 Task: Create List Invoices in Board Employee Benefits to Workspace Front-end Development. Create List Receipts in Board Employee Benefits Optimization to Workspace Front-end Development. Create List Payments in Board Employee Wellness and Mental Health Programs to Workspace Front-end Development
Action: Mouse moved to (69, 301)
Screenshot: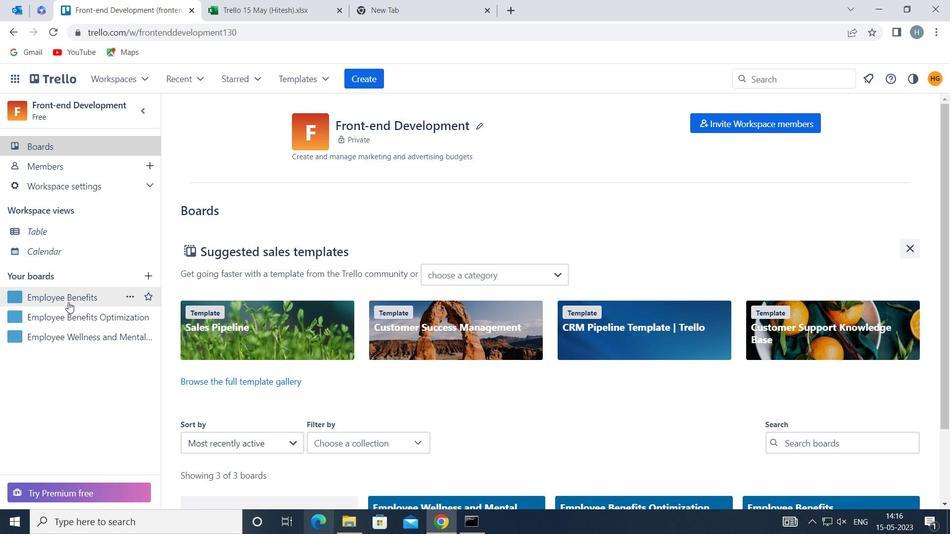 
Action: Mouse pressed left at (69, 301)
Screenshot: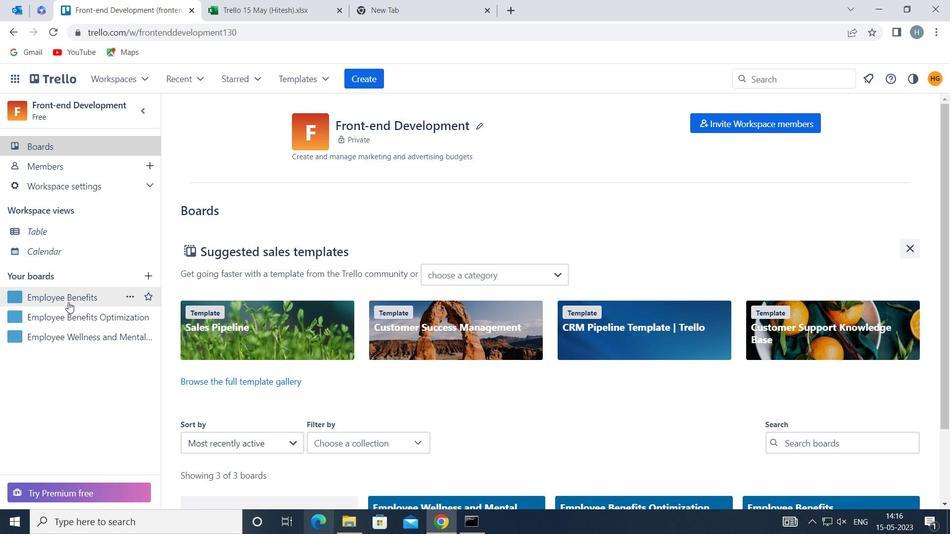 
Action: Mouse moved to (399, 147)
Screenshot: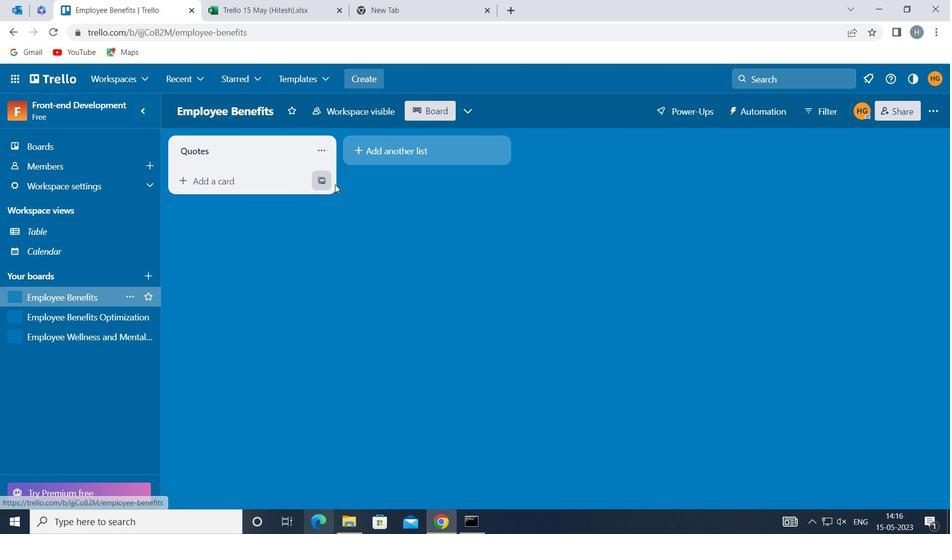 
Action: Mouse pressed left at (399, 147)
Screenshot: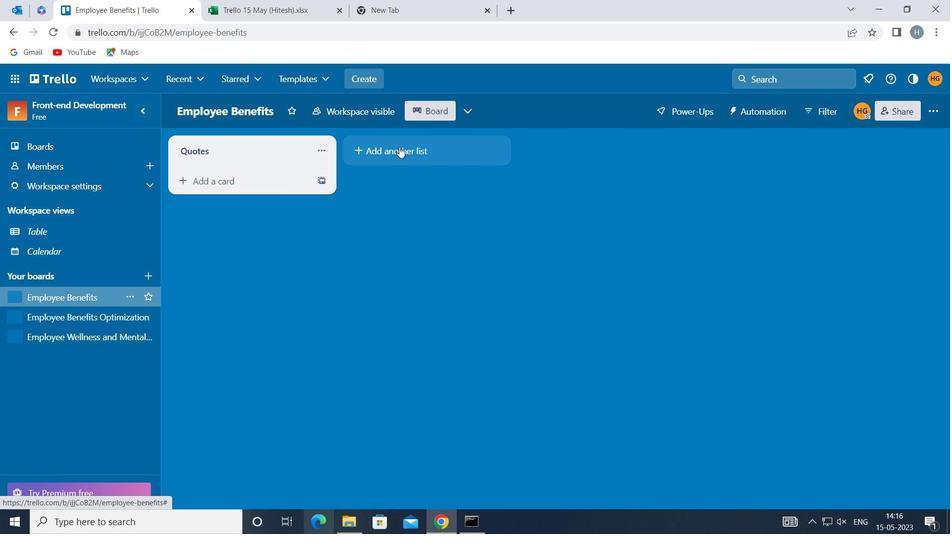 
Action: Key pressed <Key.shift>INVOICES
Screenshot: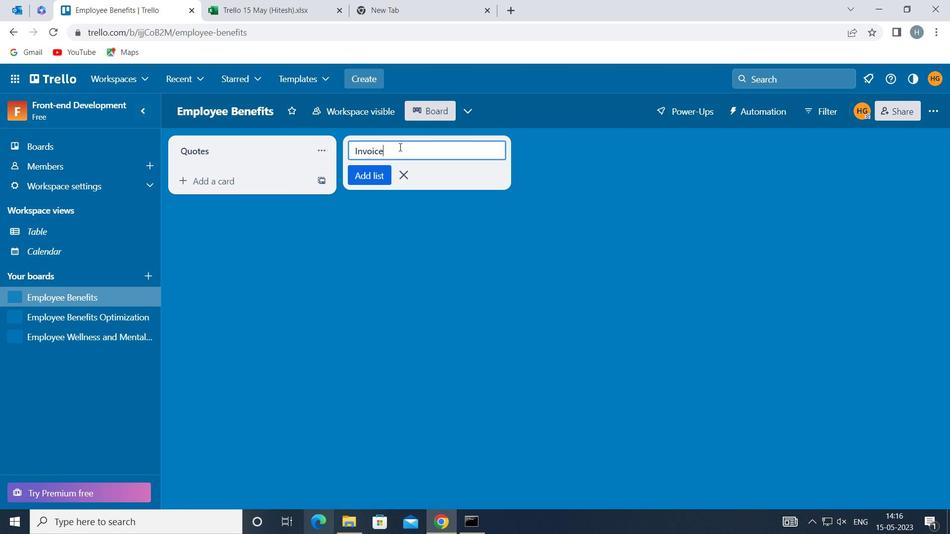 
Action: Mouse moved to (376, 172)
Screenshot: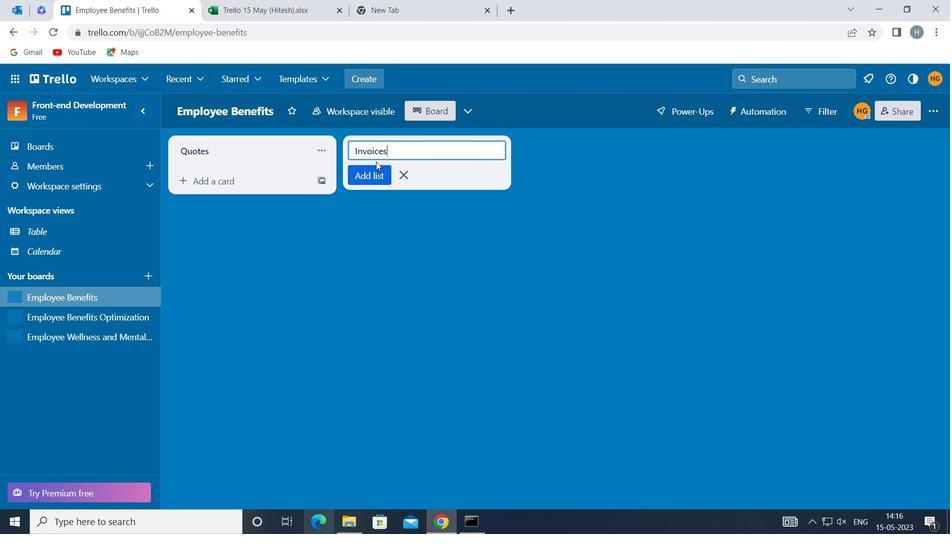 
Action: Mouse pressed left at (376, 172)
Screenshot: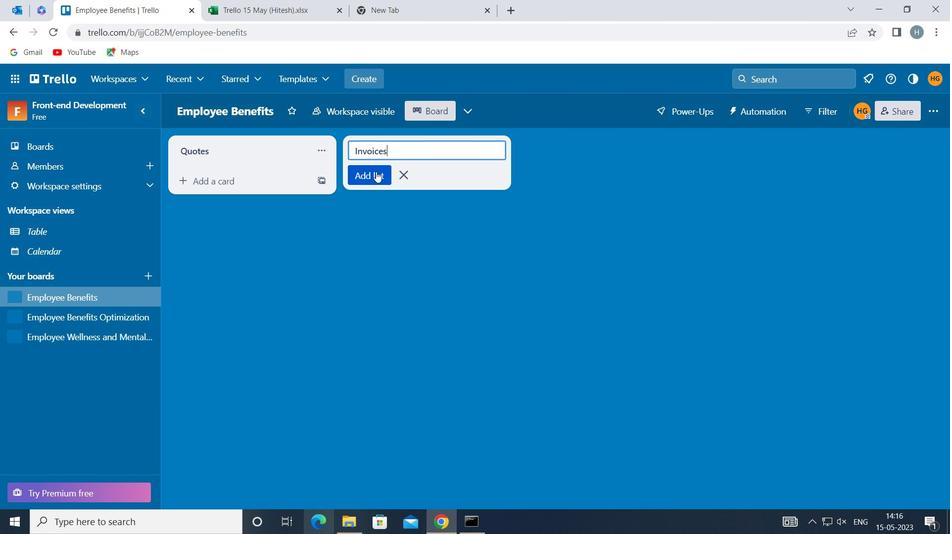 
Action: Mouse moved to (354, 274)
Screenshot: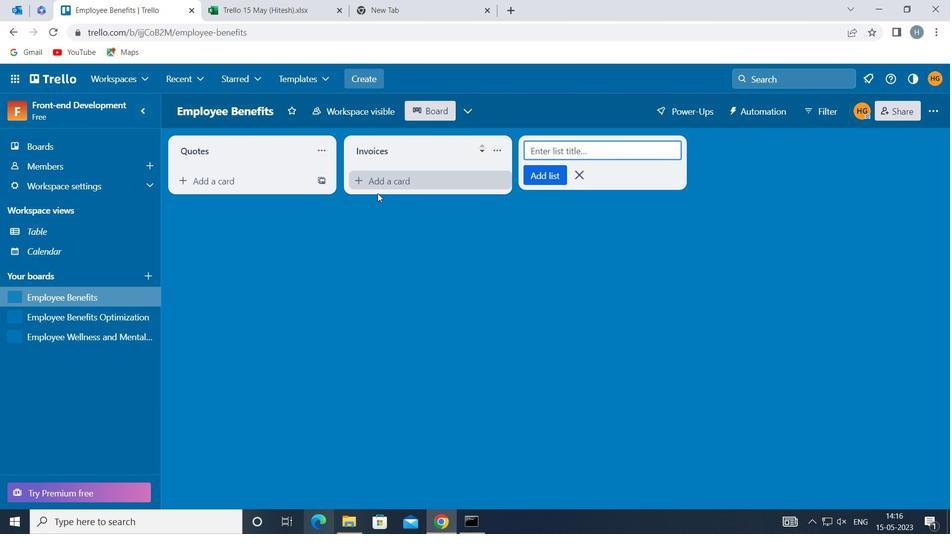 
Action: Mouse pressed left at (354, 274)
Screenshot: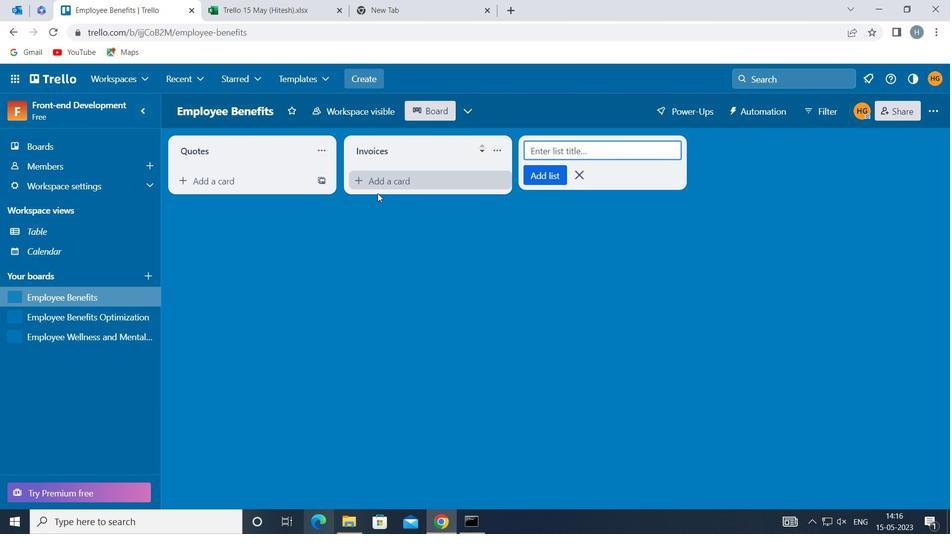 
Action: Mouse moved to (78, 319)
Screenshot: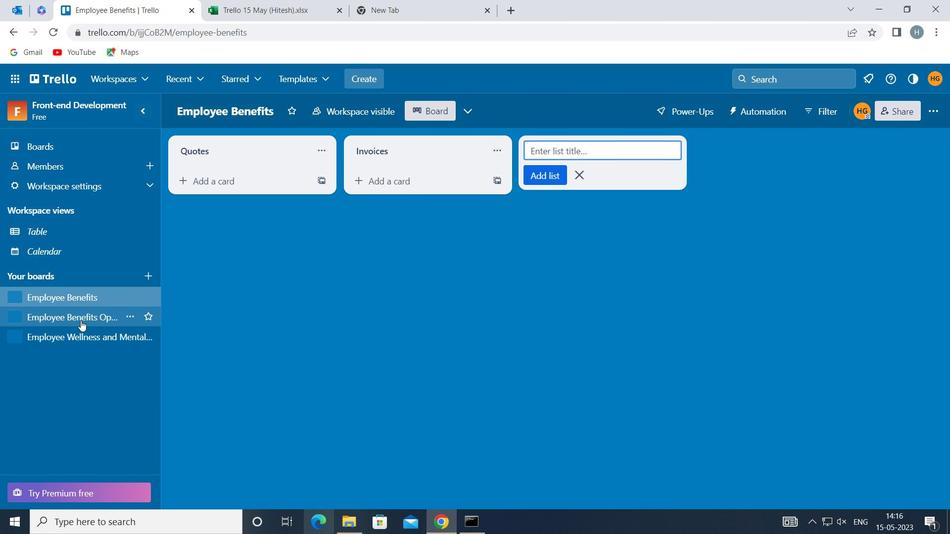 
Action: Mouse pressed left at (78, 319)
Screenshot: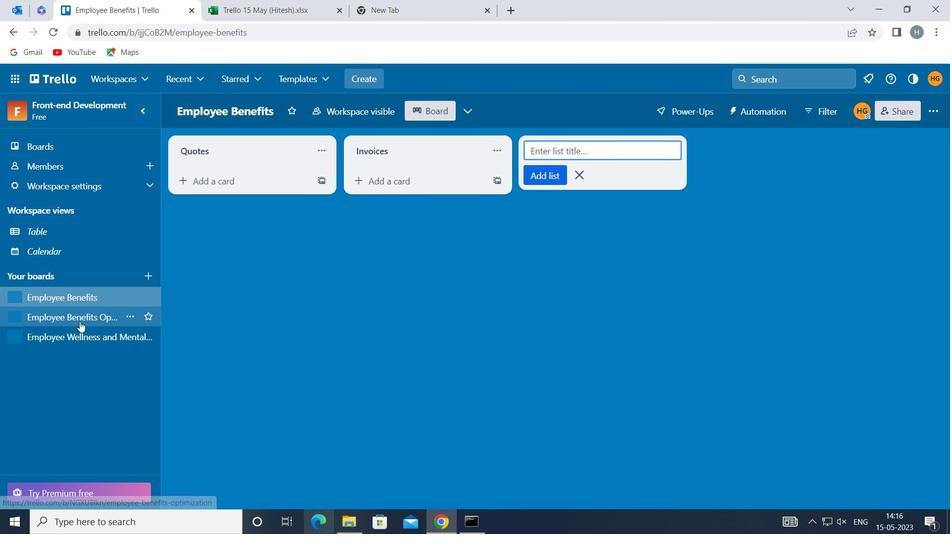 
Action: Mouse moved to (410, 150)
Screenshot: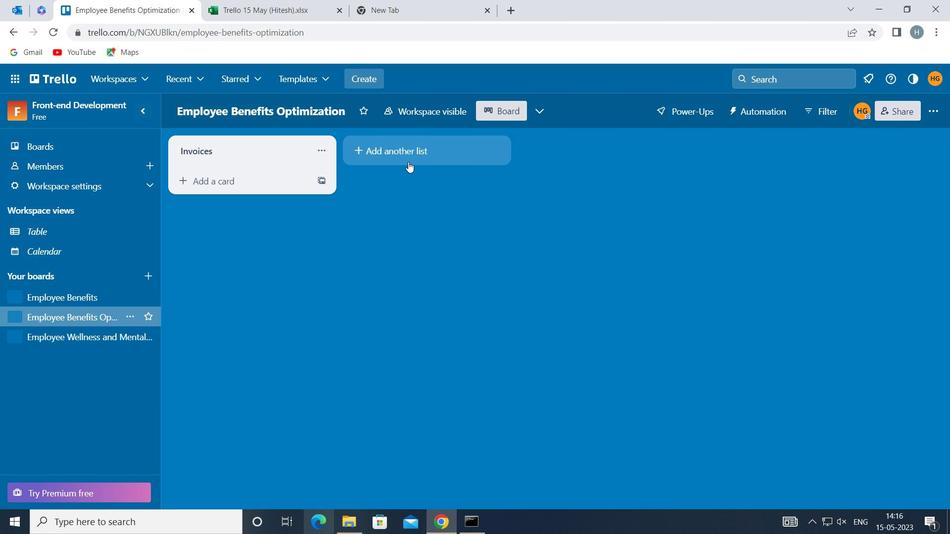 
Action: Mouse pressed left at (410, 150)
Screenshot: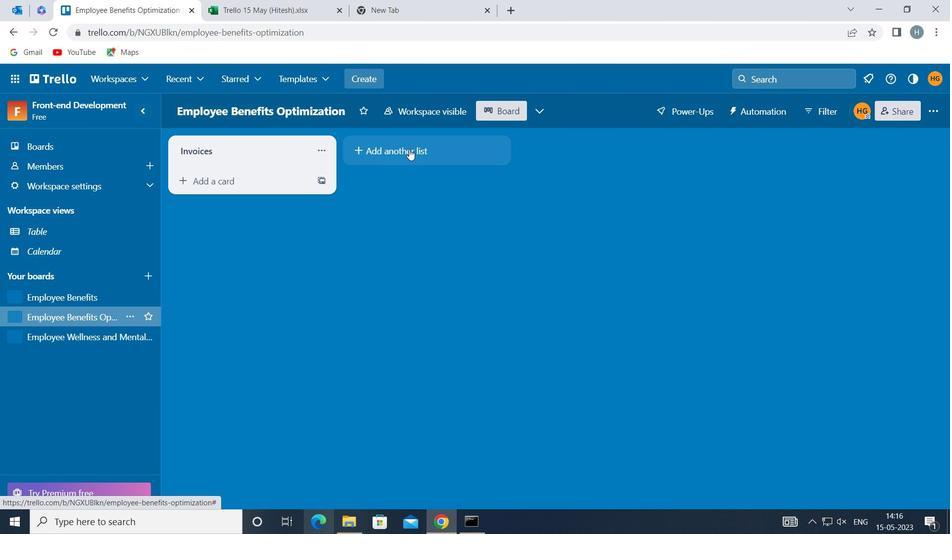 
Action: Key pressed <Key.shift>RECEIPTS
Screenshot: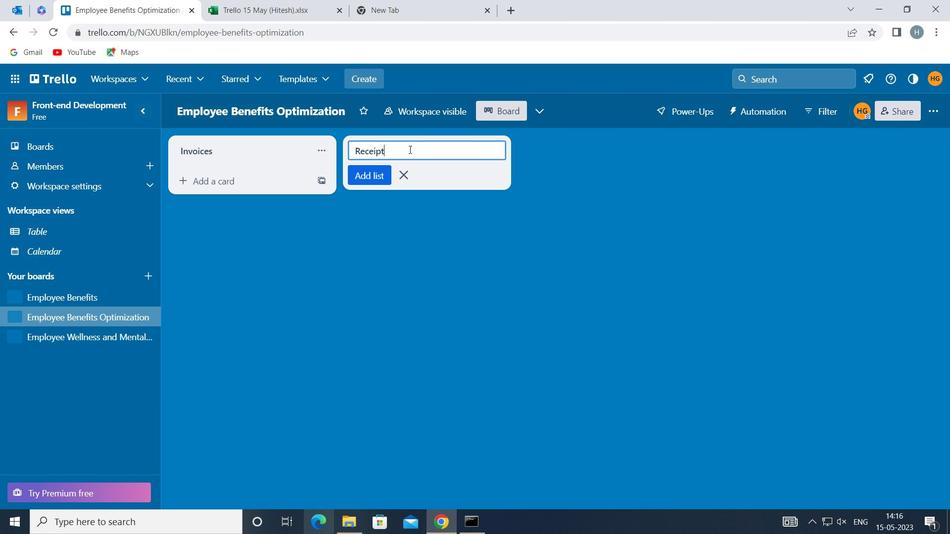 
Action: Mouse moved to (370, 177)
Screenshot: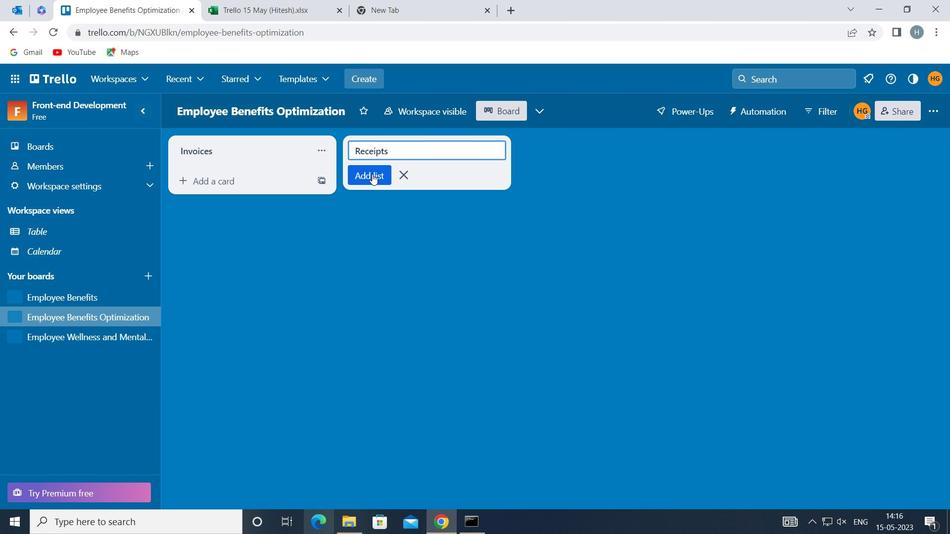 
Action: Mouse pressed left at (370, 177)
Screenshot: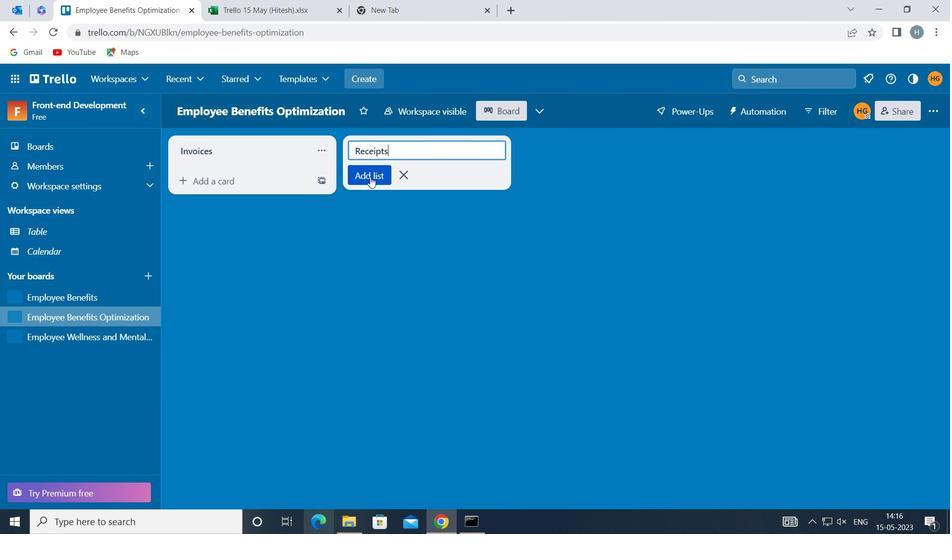 
Action: Mouse moved to (360, 290)
Screenshot: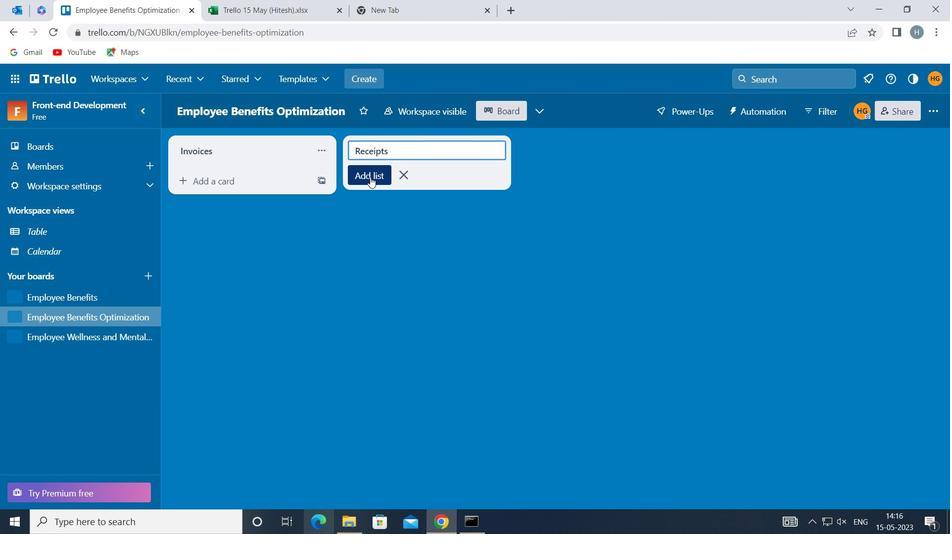 
Action: Mouse pressed left at (360, 290)
Screenshot: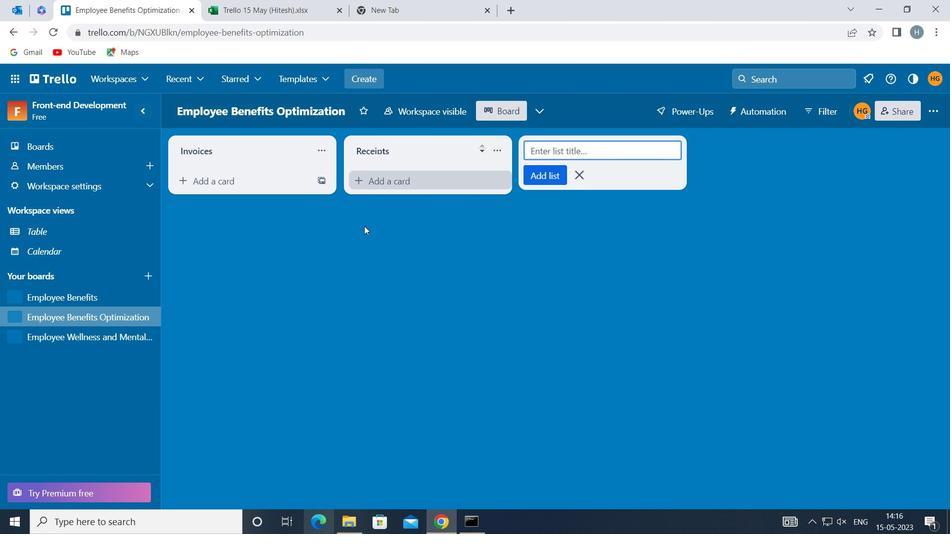 
Action: Mouse moved to (96, 340)
Screenshot: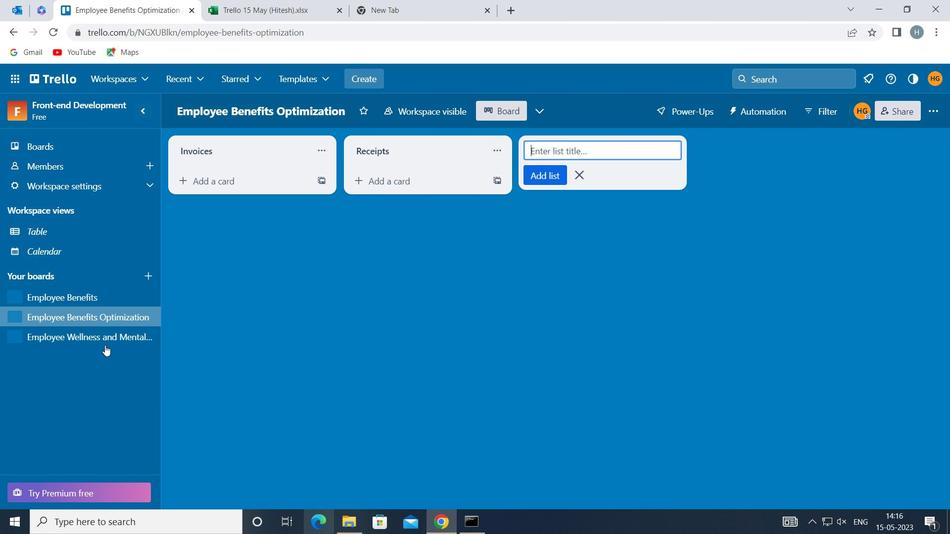 
Action: Mouse pressed left at (96, 340)
Screenshot: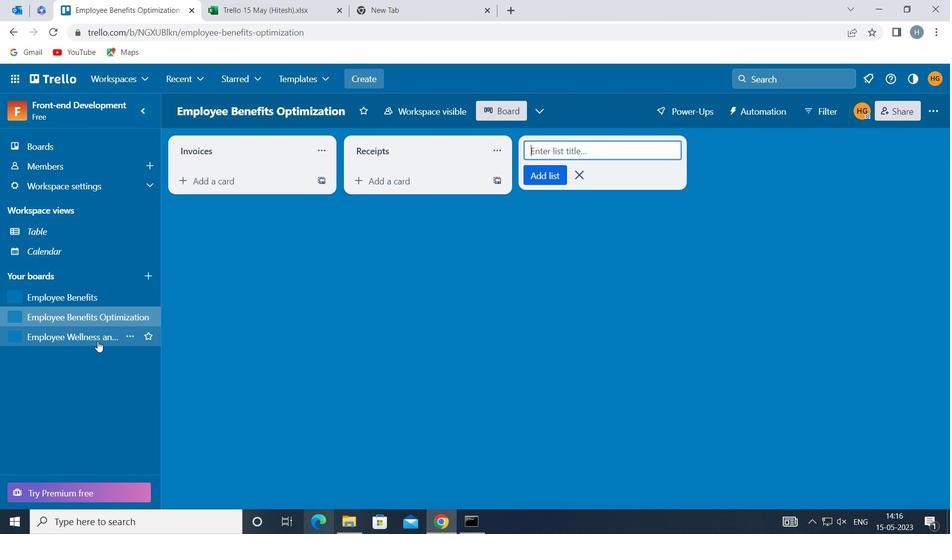 
Action: Mouse moved to (422, 146)
Screenshot: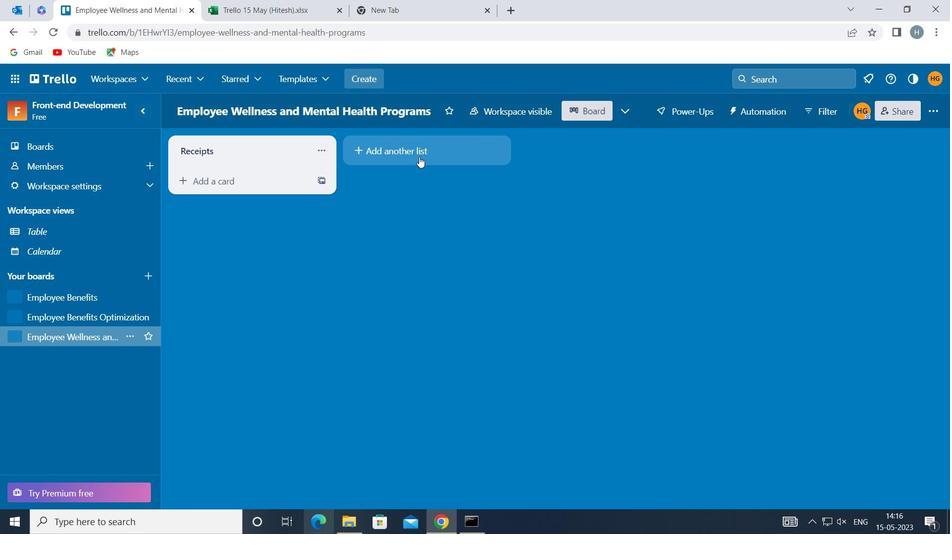 
Action: Mouse pressed left at (422, 146)
Screenshot: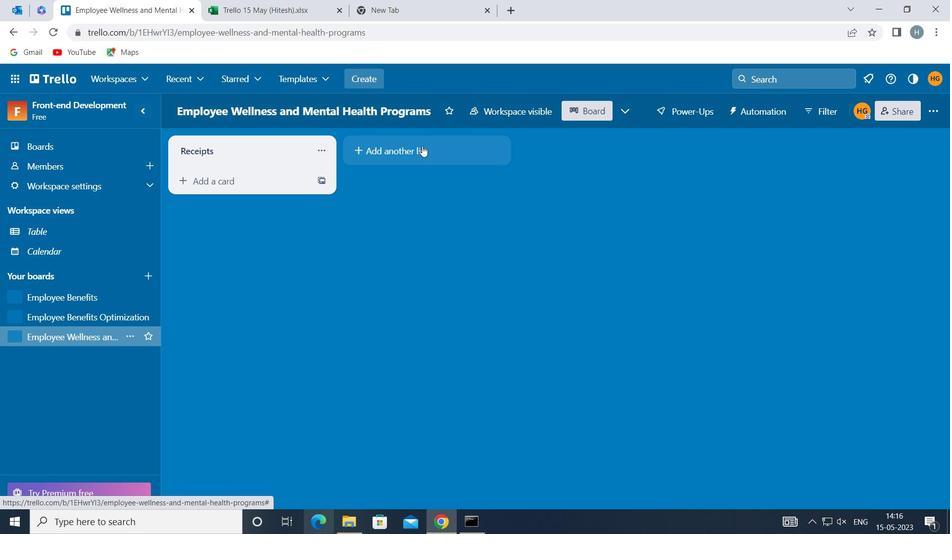 
Action: Key pressed <Key.shift>PAYMENTS
Screenshot: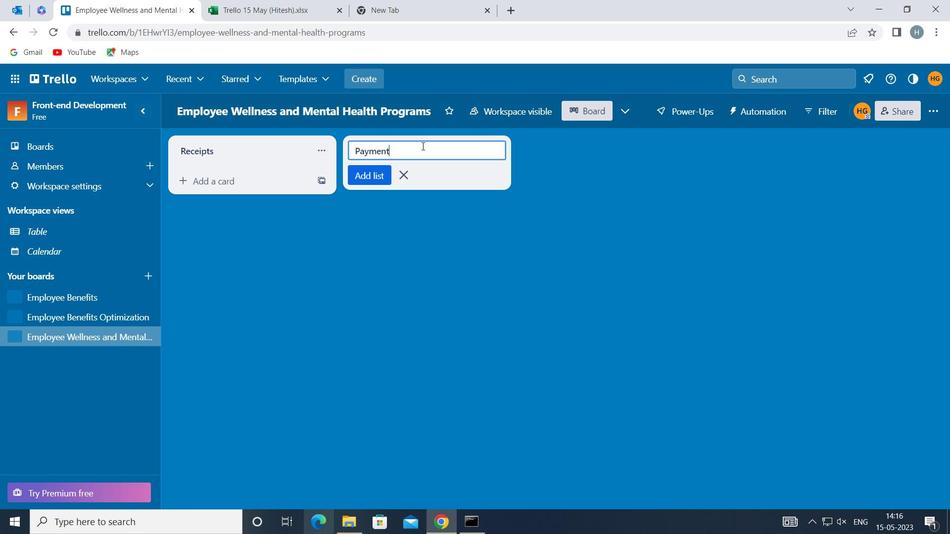 
Action: Mouse moved to (370, 175)
Screenshot: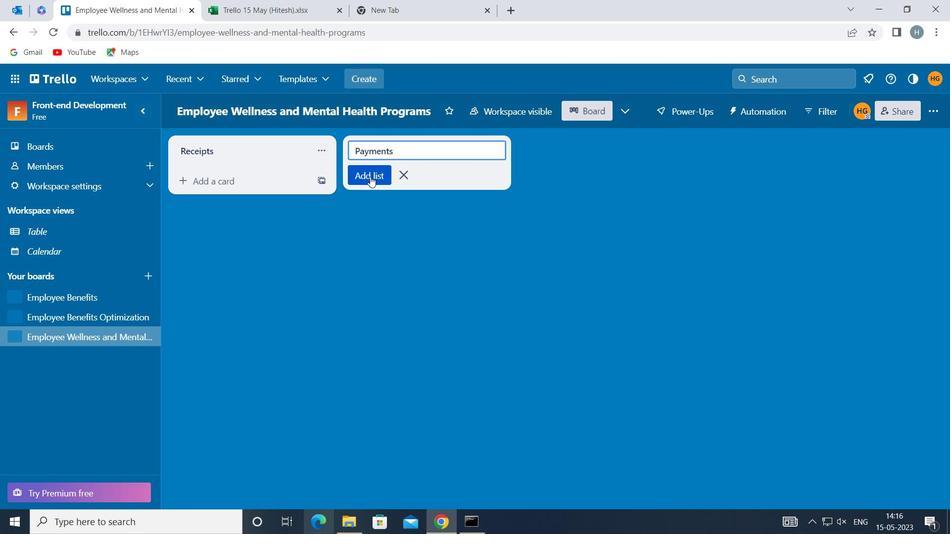 
Action: Mouse pressed left at (370, 175)
Screenshot: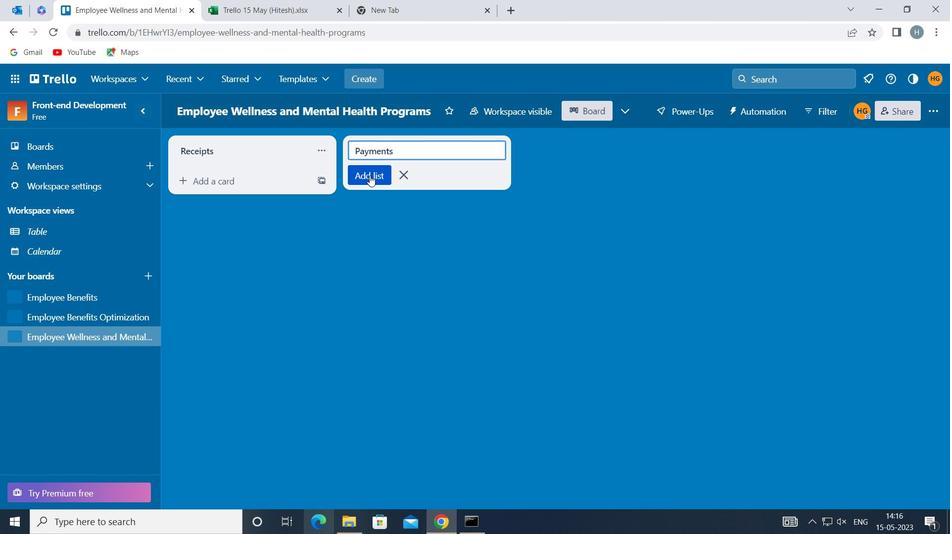
Action: Mouse moved to (372, 260)
Screenshot: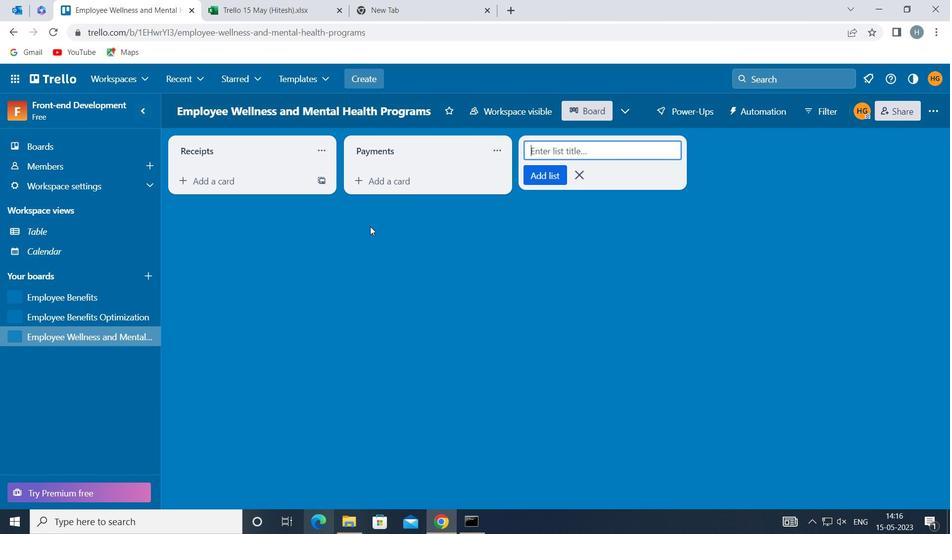 
Action: Mouse pressed left at (372, 260)
Screenshot: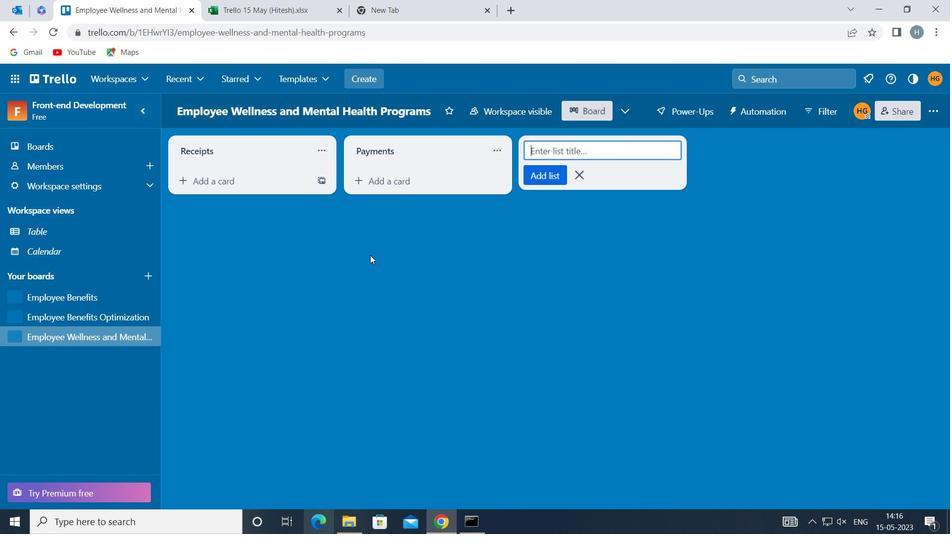 
